 Task: Use Dialing Echo Effect in this video Movie B.mp4
Action: Mouse moved to (225, 153)
Screenshot: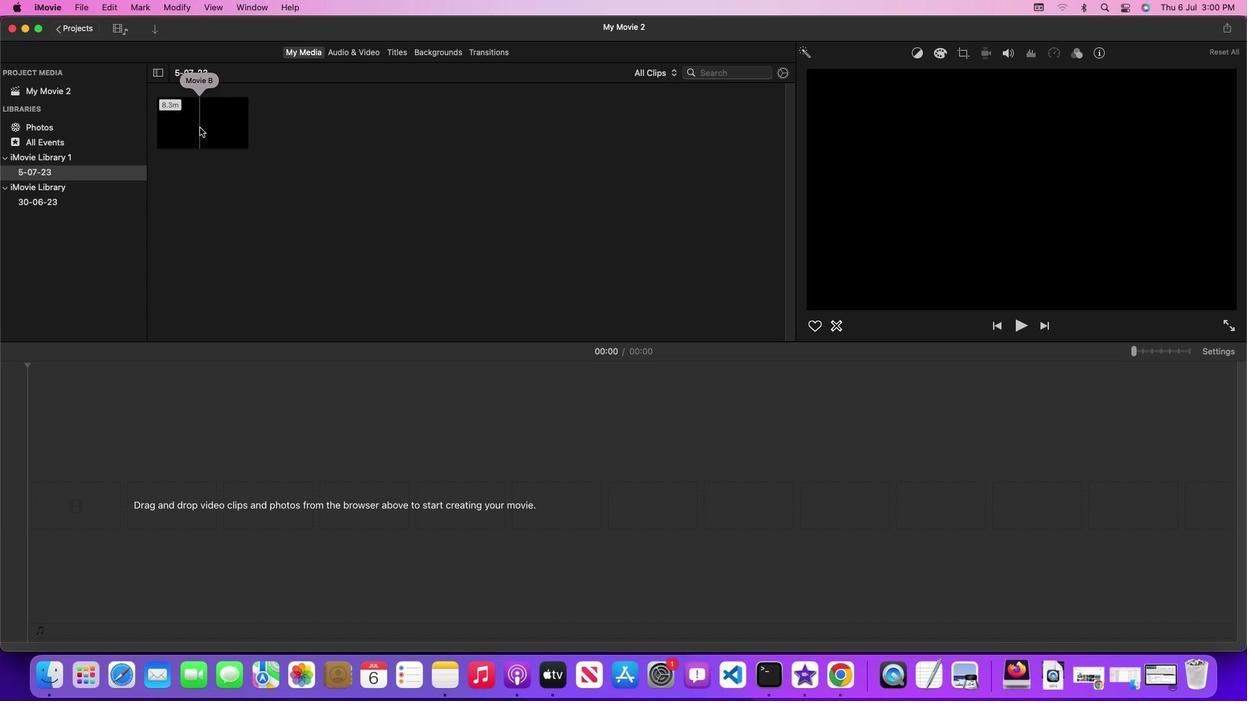 
Action: Mouse pressed left at (225, 153)
Screenshot: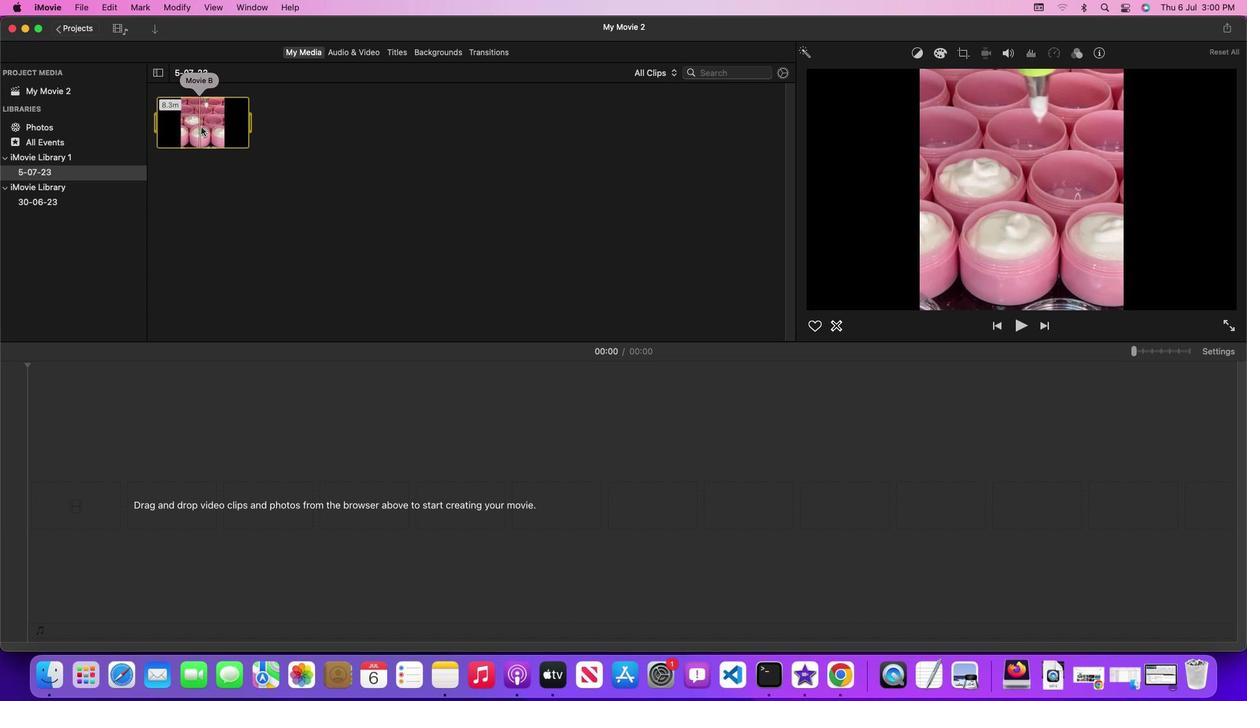 
Action: Mouse moved to (227, 153)
Screenshot: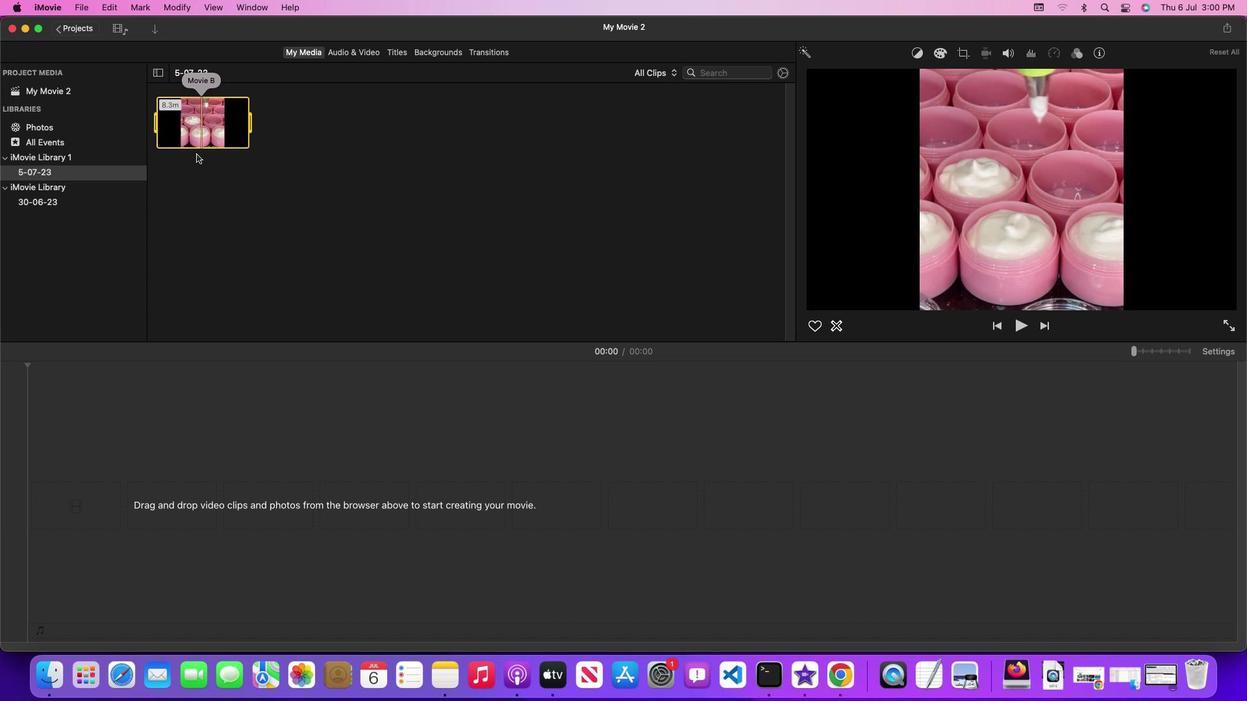 
Action: Mouse pressed left at (227, 153)
Screenshot: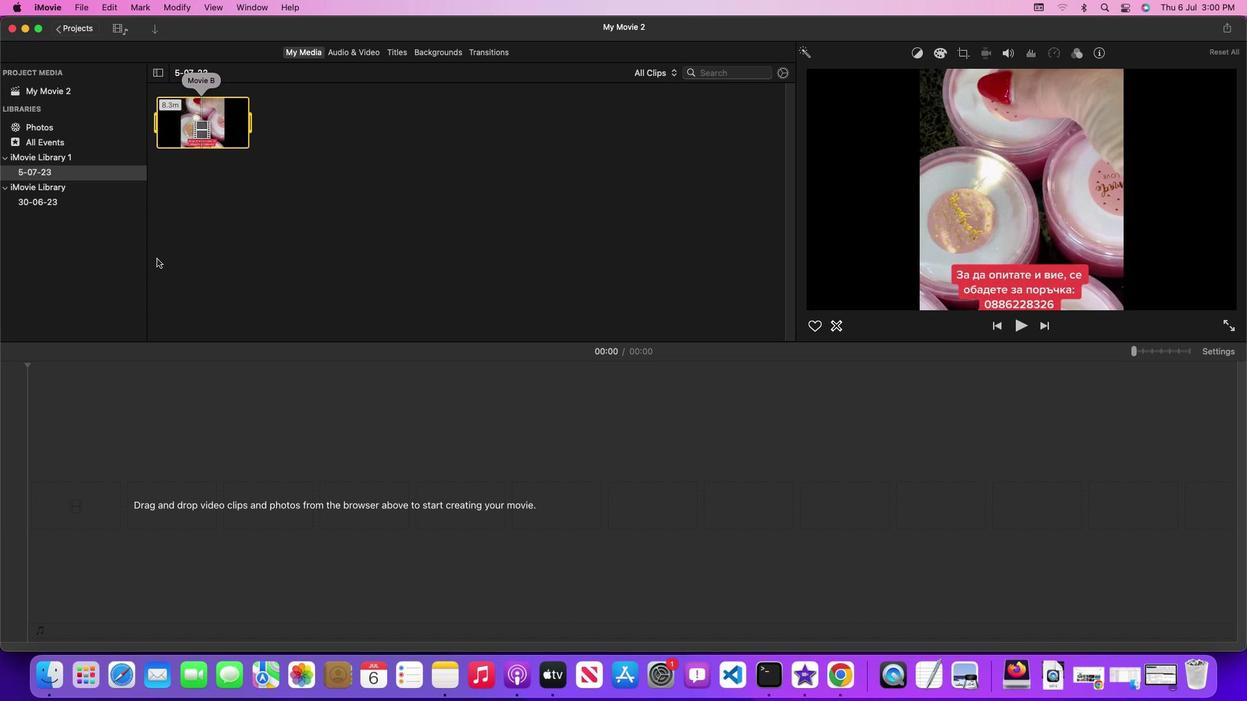 
Action: Mouse moved to (385, 77)
Screenshot: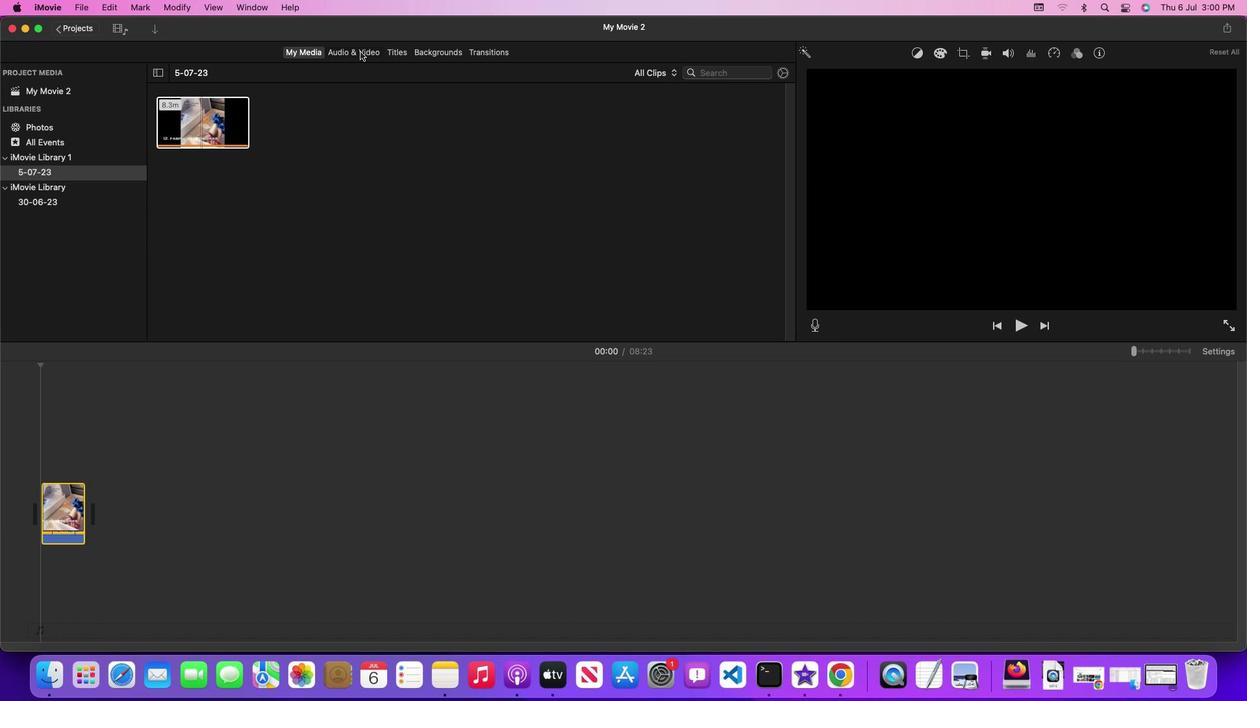 
Action: Mouse pressed left at (385, 77)
Screenshot: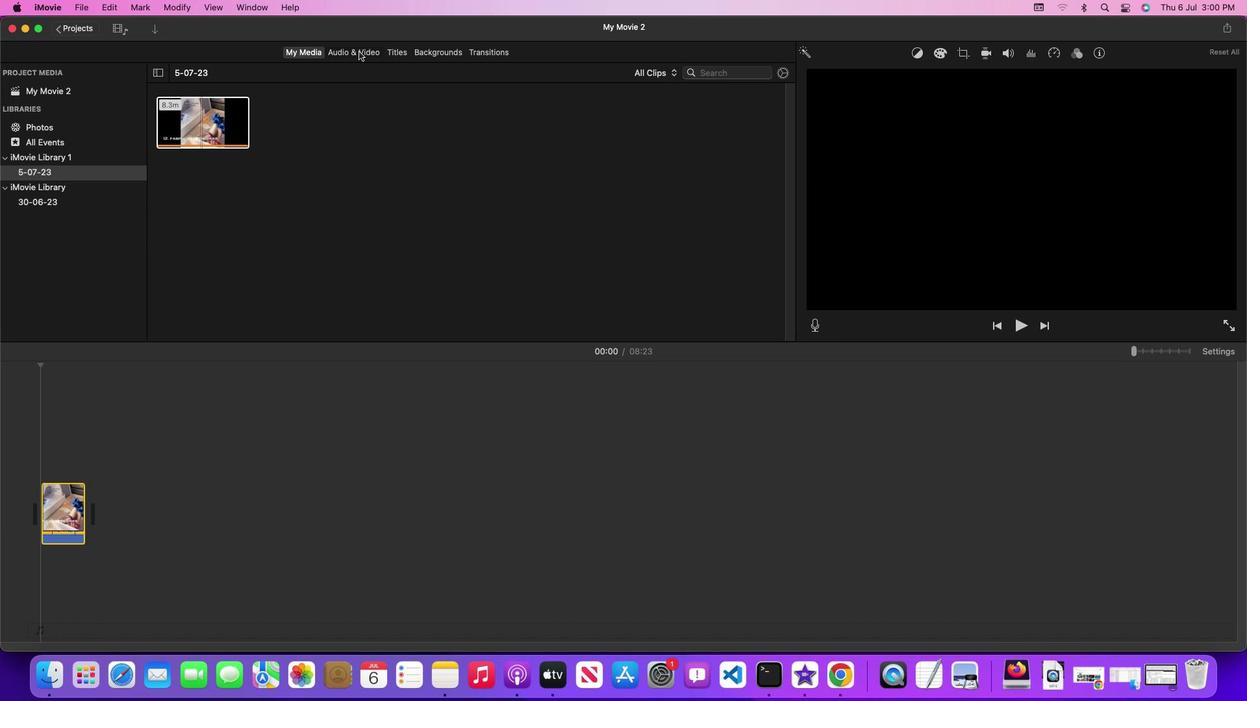 
Action: Mouse moved to (816, 198)
Screenshot: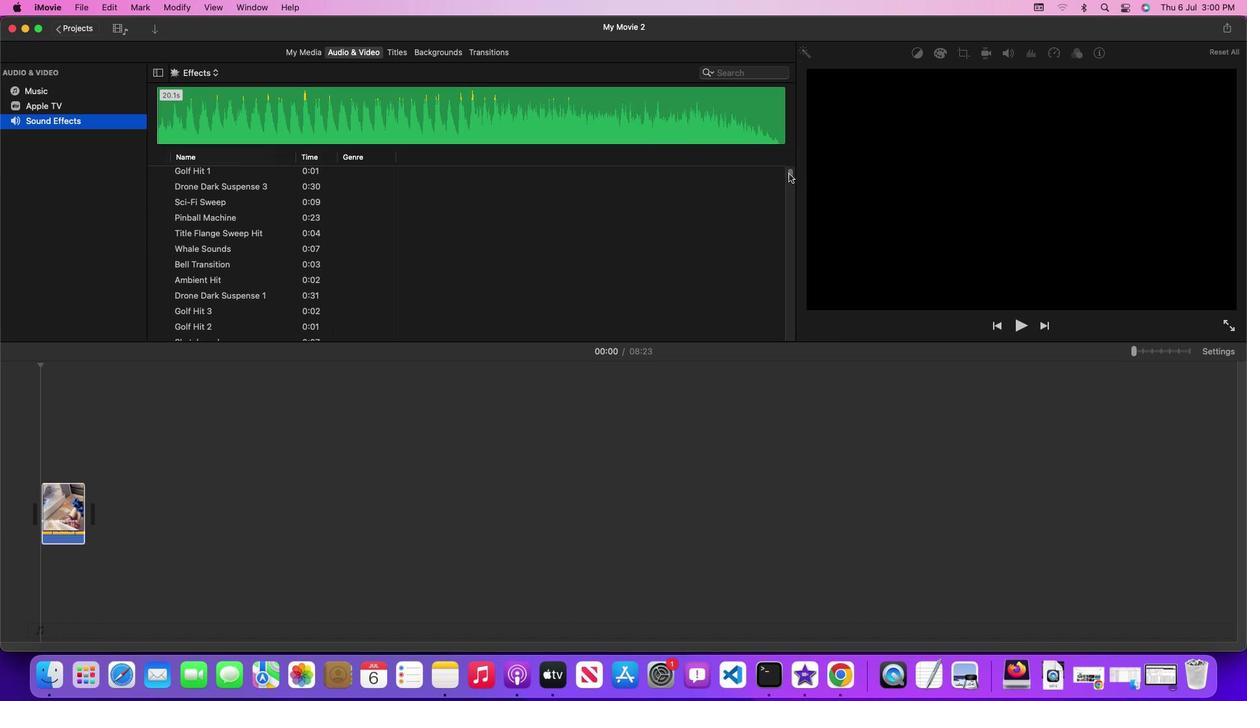 
Action: Mouse pressed left at (816, 198)
Screenshot: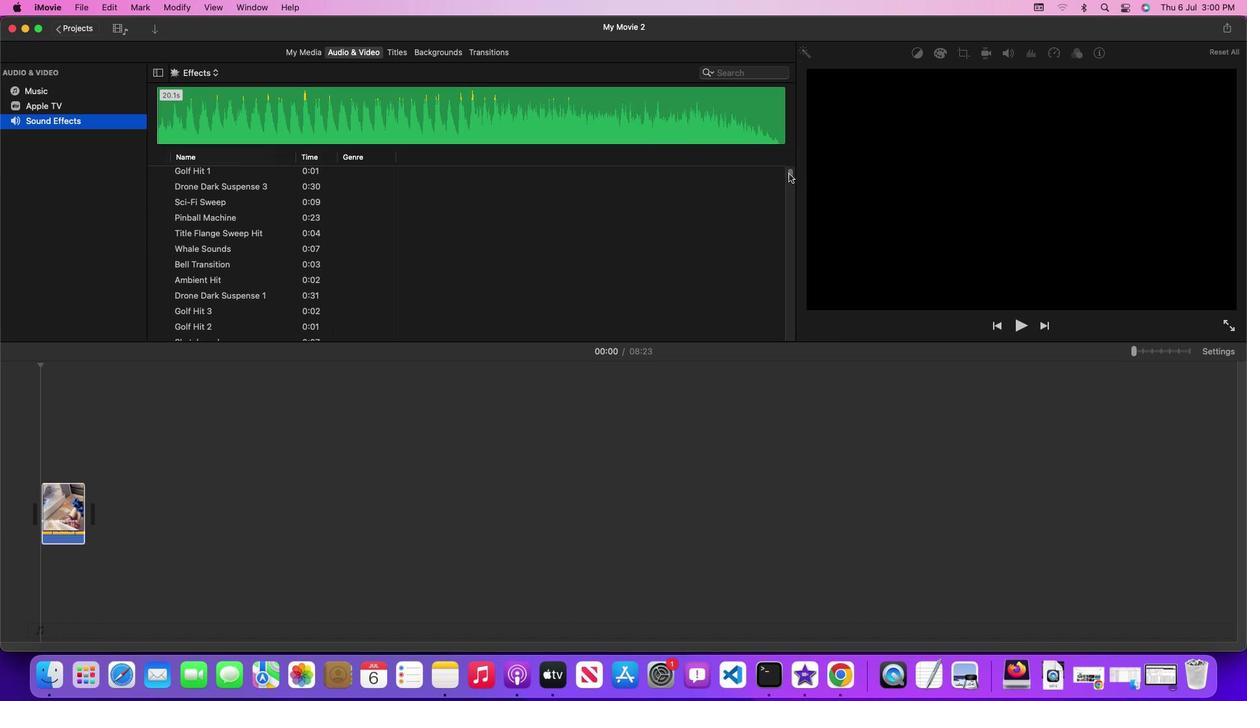 
Action: Mouse moved to (381, 304)
Screenshot: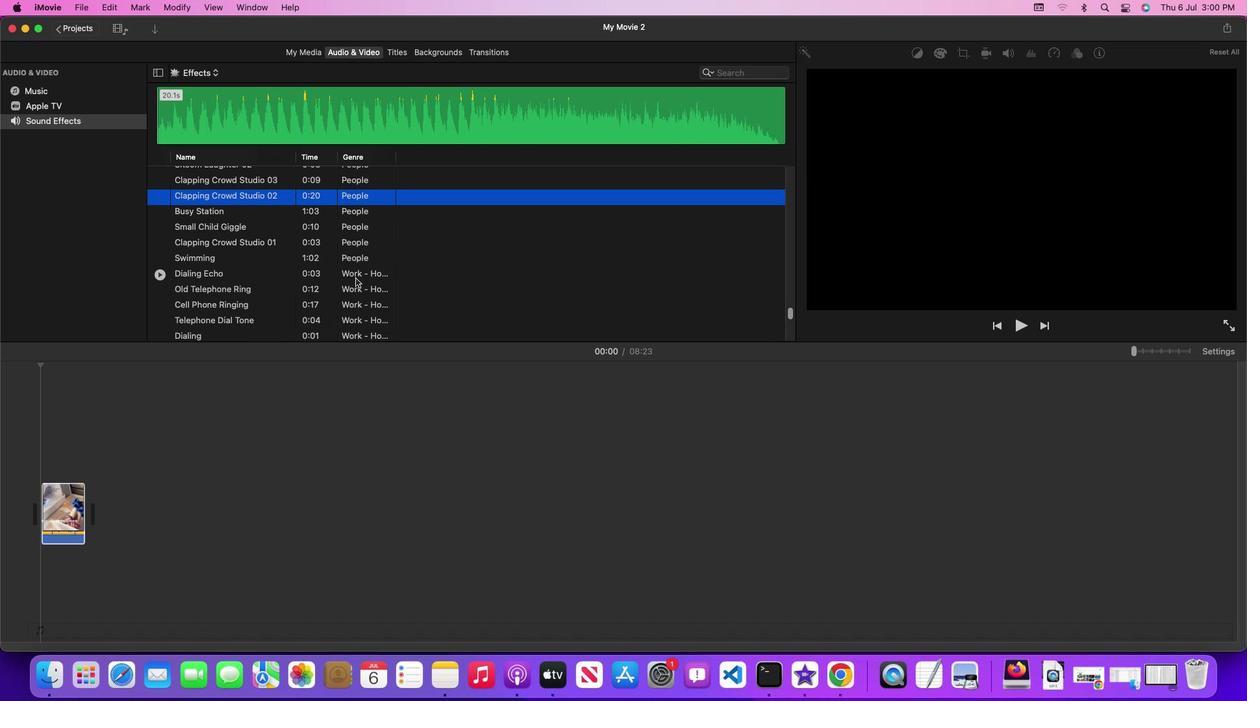 
Action: Mouse pressed left at (381, 304)
Screenshot: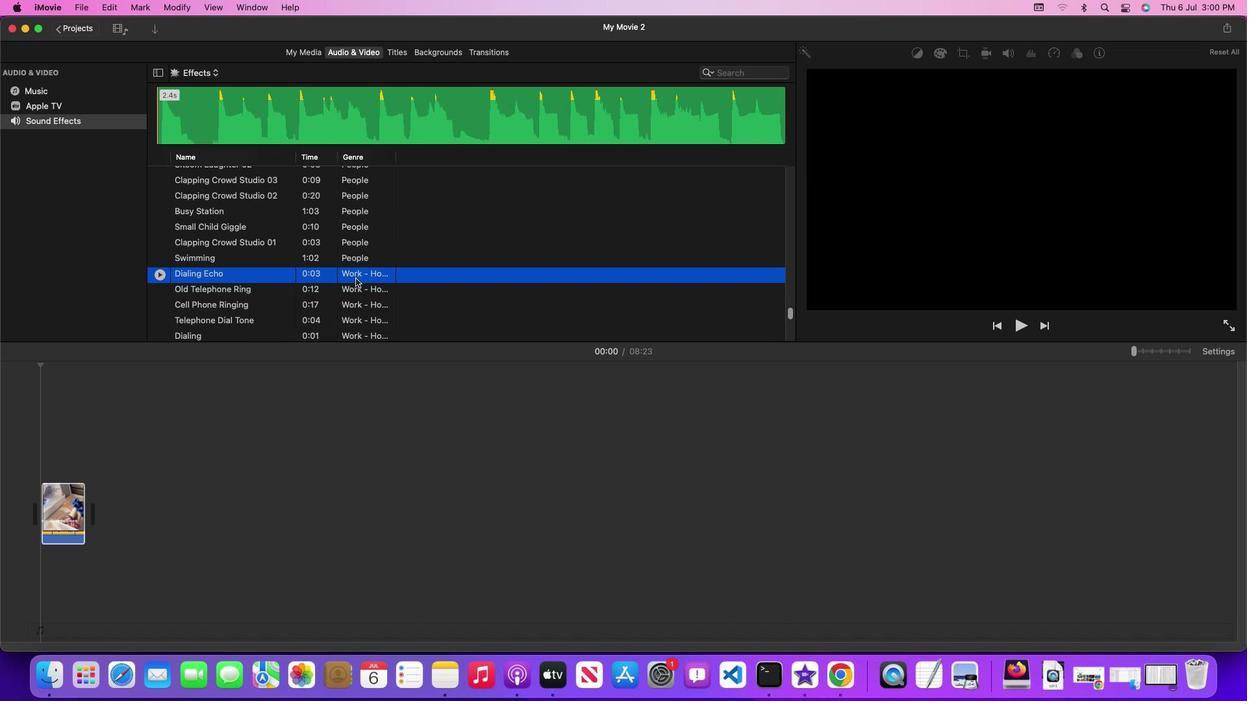 
Action: Mouse moved to (434, 300)
Screenshot: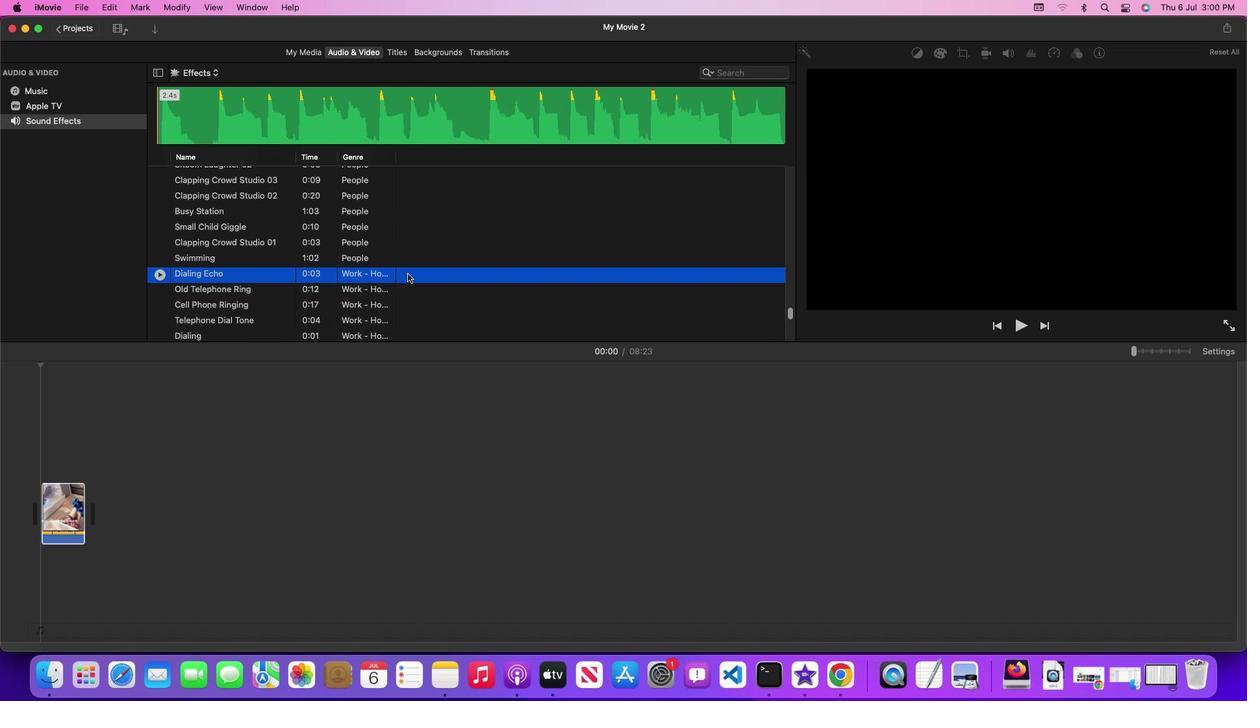 
Action: Mouse pressed left at (434, 300)
Screenshot: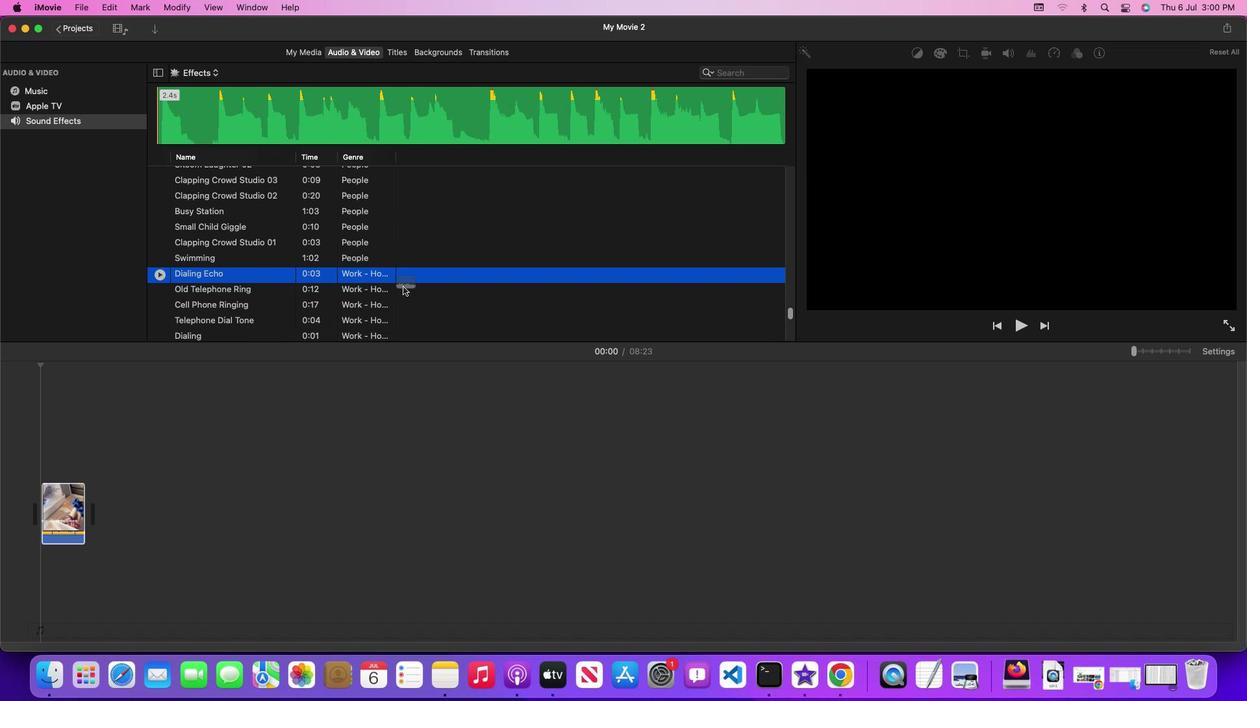 
Action: Mouse moved to (270, 443)
Screenshot: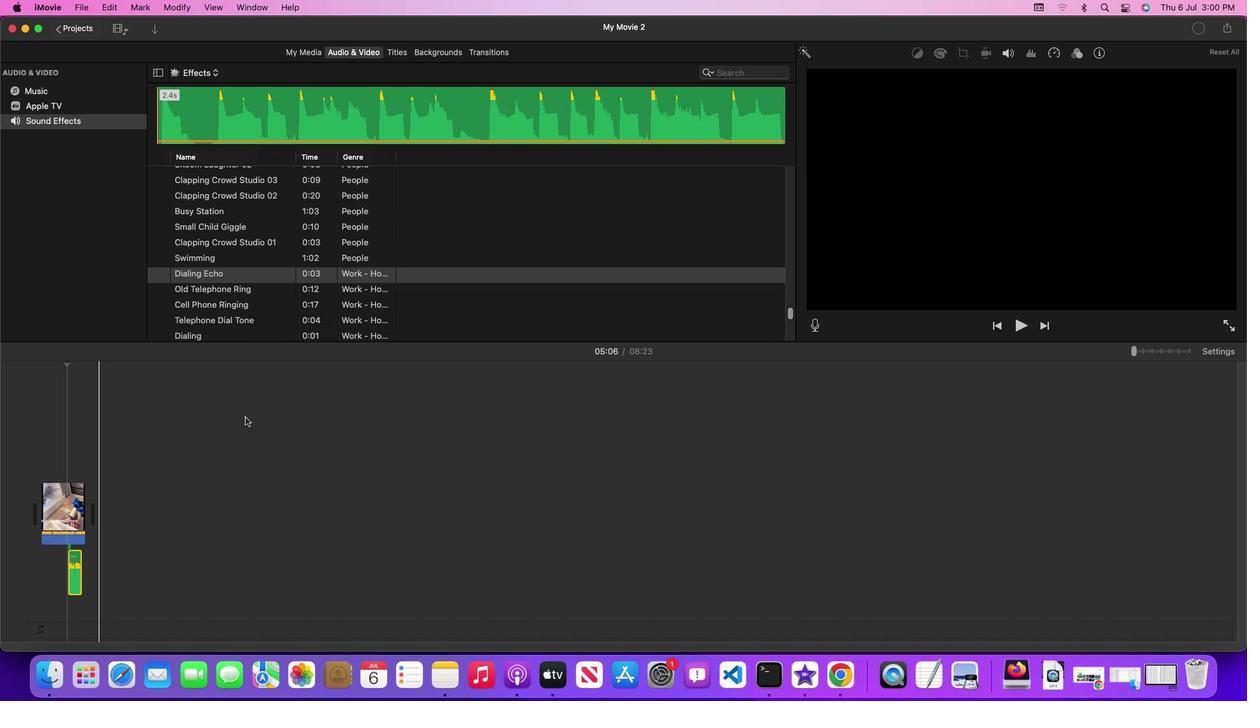 
